Task: Add Noosa Mango Yoghurt to the cart.
Action: Mouse pressed left at (15, 126)
Screenshot: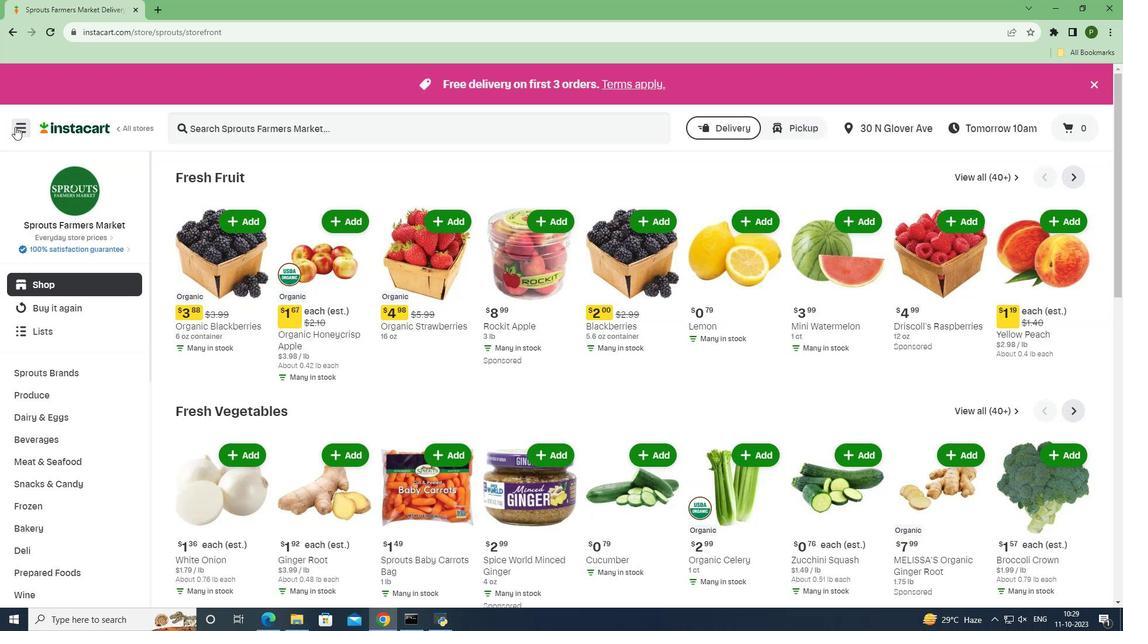 
Action: Mouse moved to (48, 298)
Screenshot: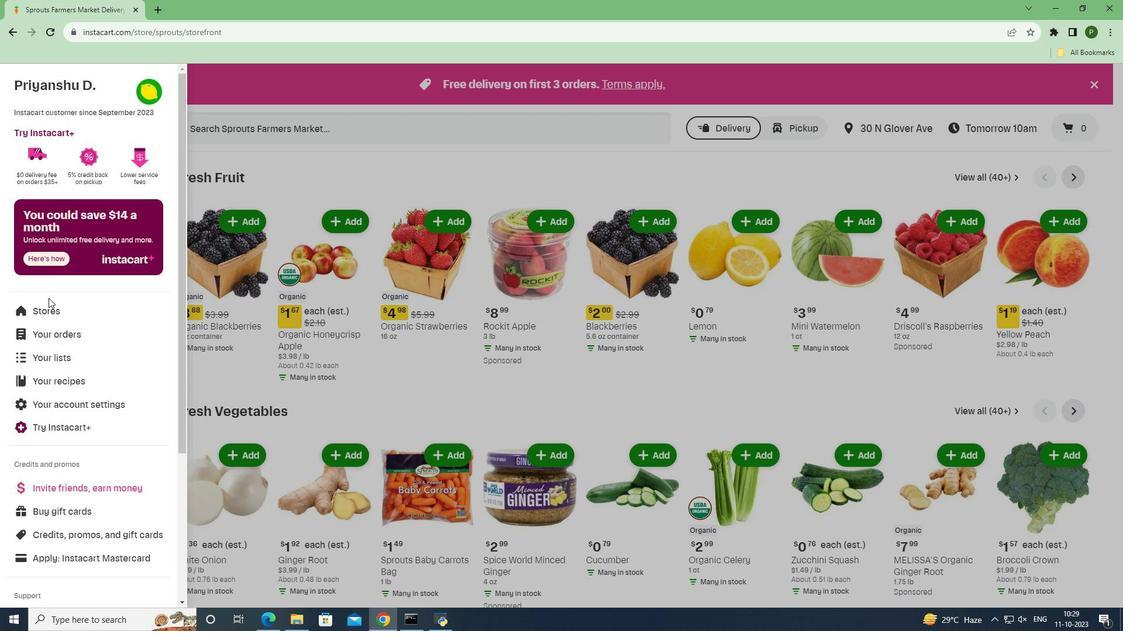 
Action: Mouse pressed left at (48, 298)
Screenshot: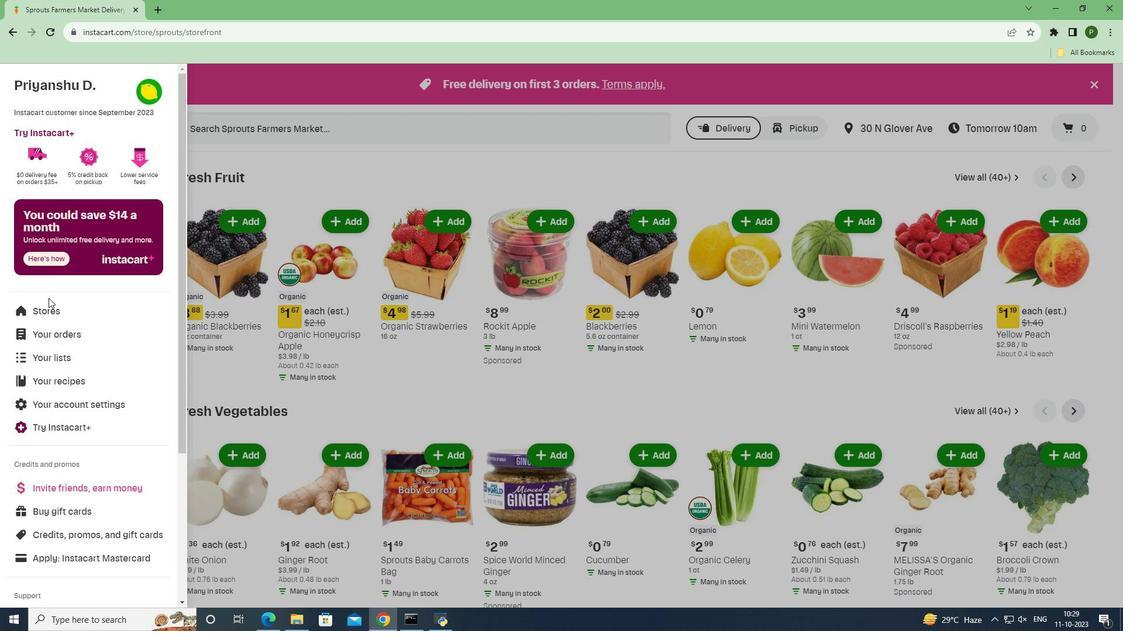 
Action: Mouse moved to (49, 306)
Screenshot: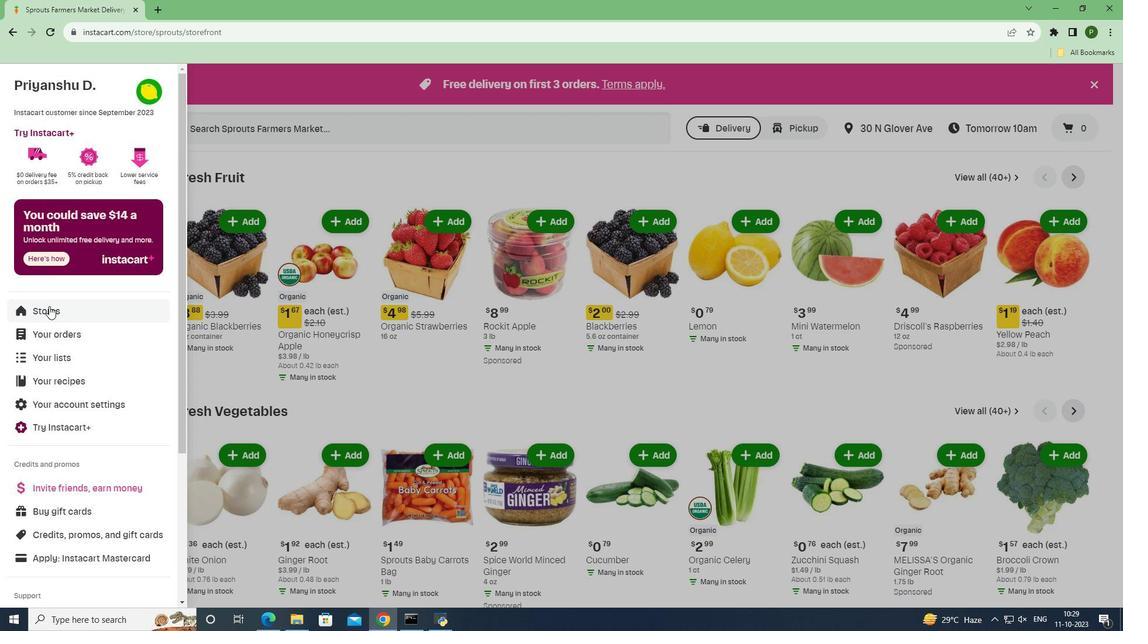 
Action: Mouse pressed left at (49, 306)
Screenshot: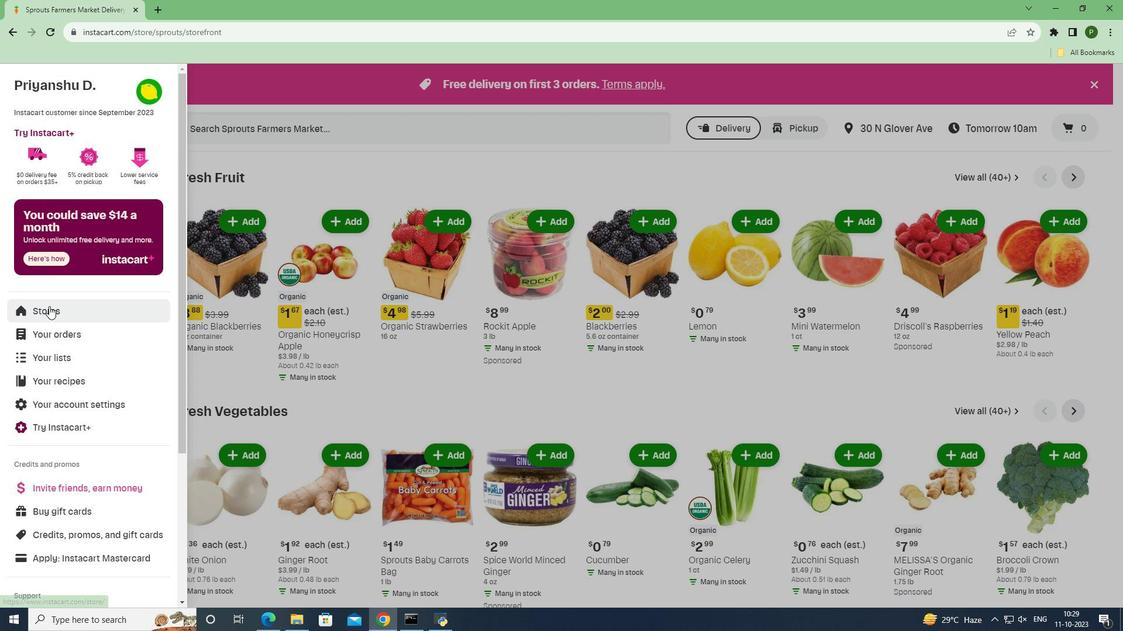 
Action: Mouse moved to (259, 140)
Screenshot: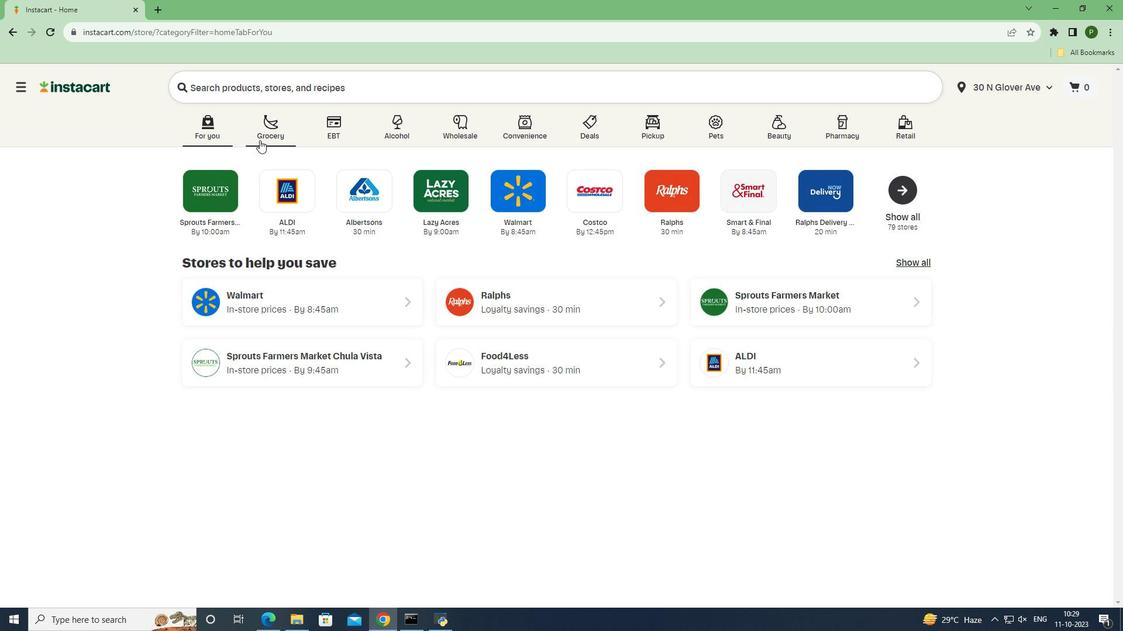 
Action: Mouse pressed left at (259, 140)
Screenshot: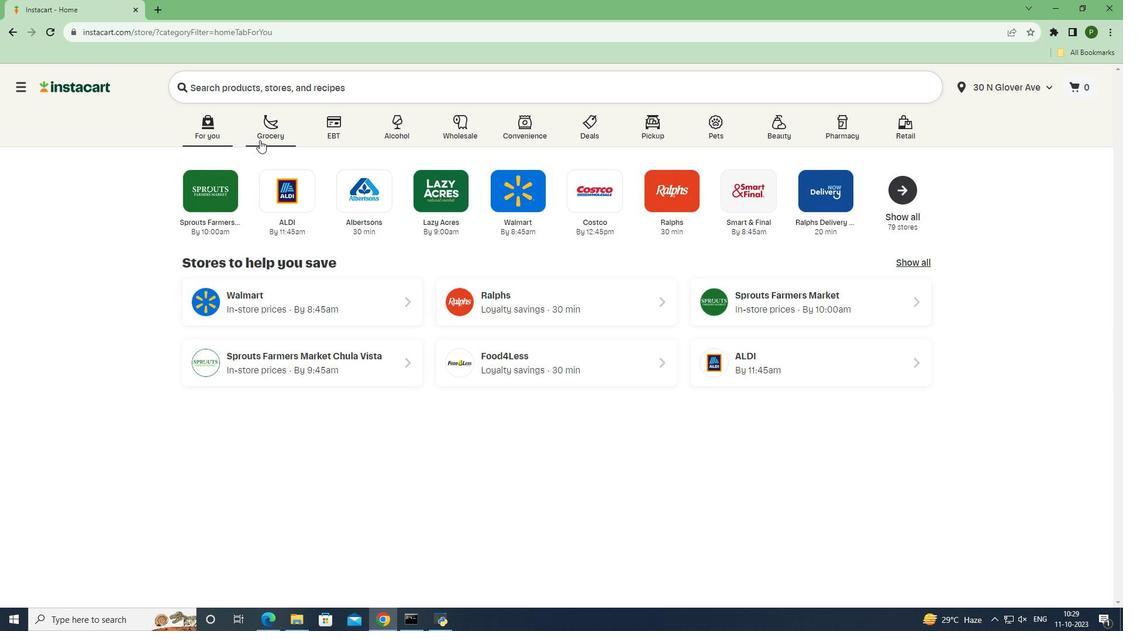 
Action: Mouse moved to (471, 267)
Screenshot: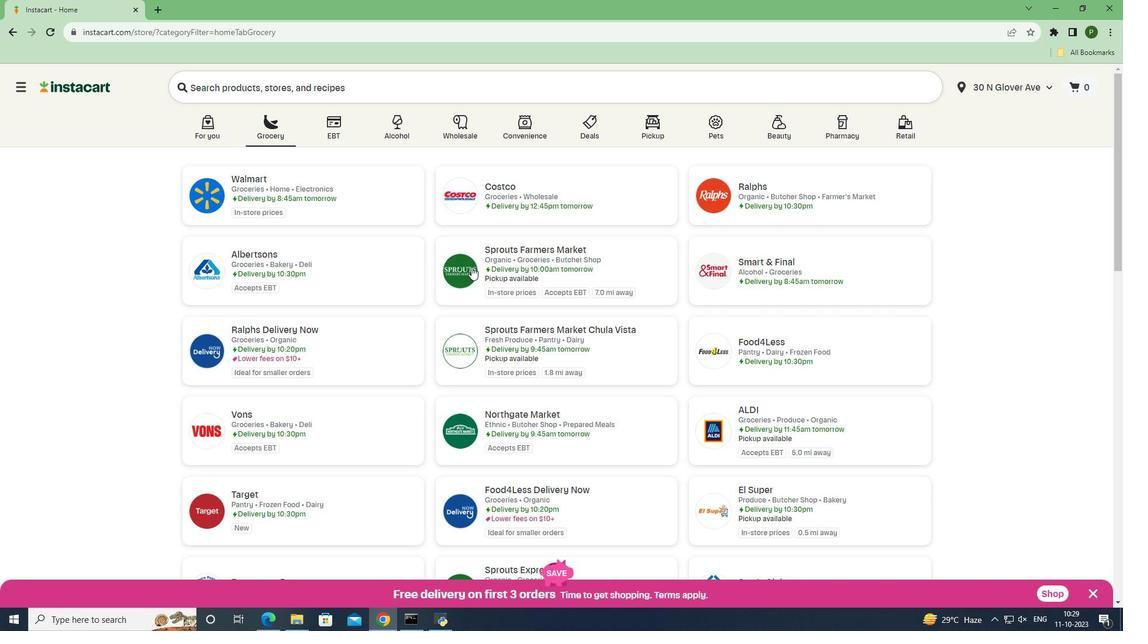 
Action: Mouse pressed left at (471, 267)
Screenshot: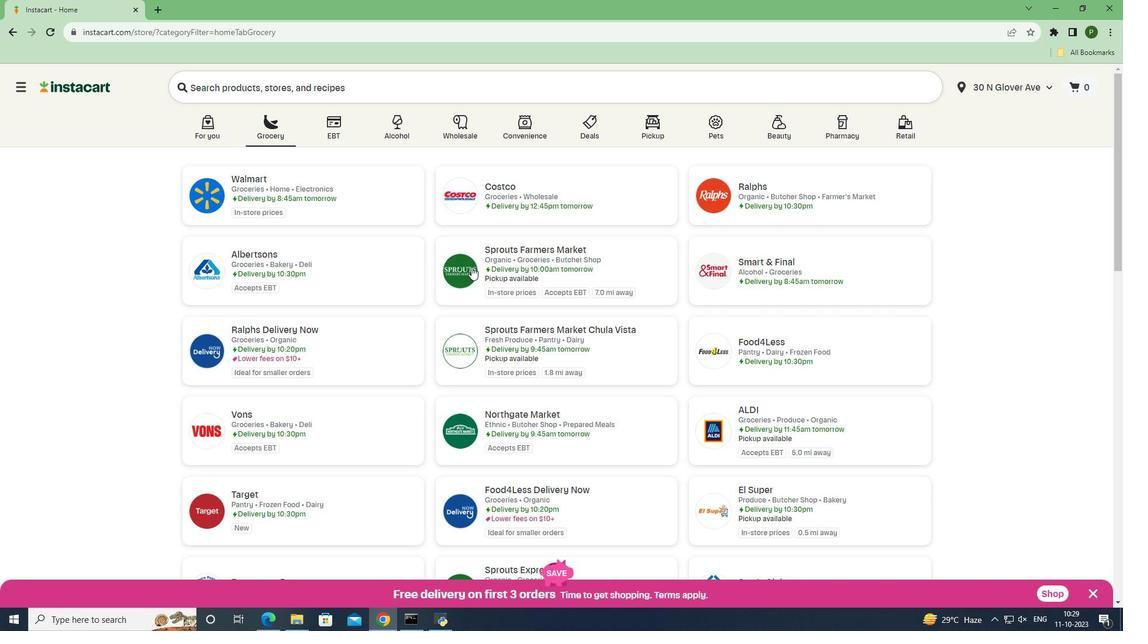 
Action: Mouse moved to (88, 420)
Screenshot: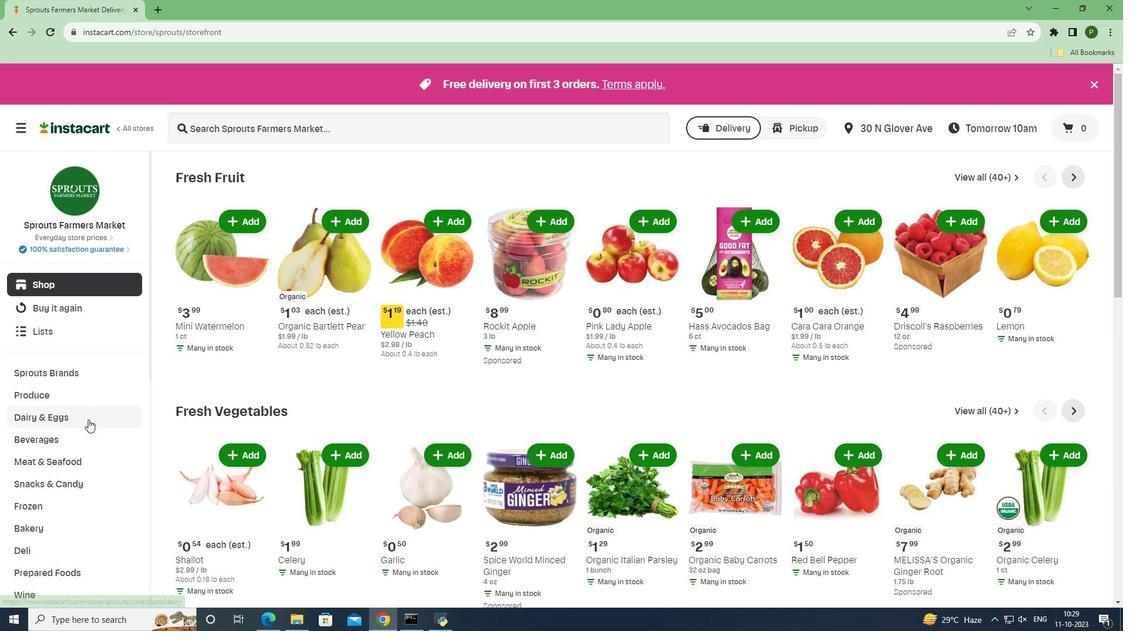 
Action: Mouse pressed left at (88, 420)
Screenshot: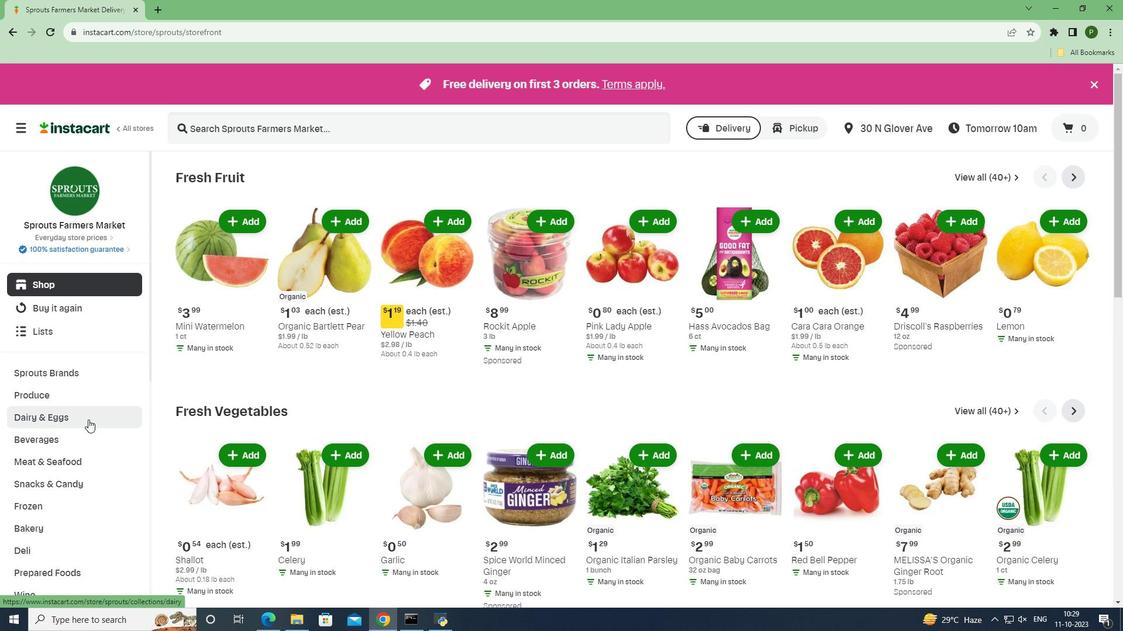 
Action: Mouse moved to (59, 507)
Screenshot: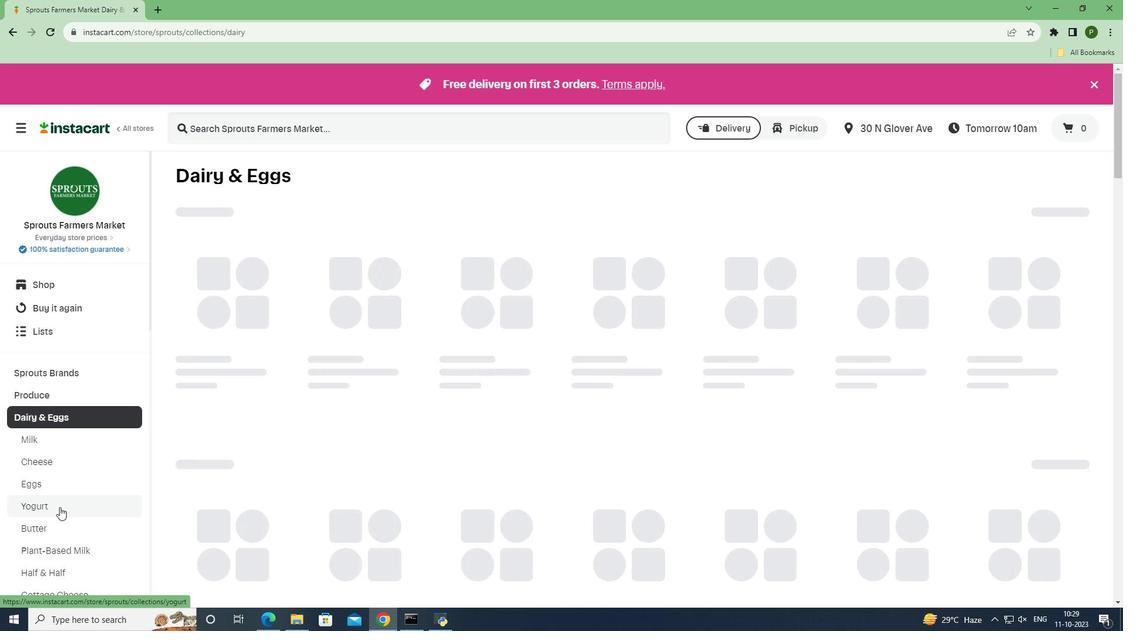 
Action: Mouse pressed left at (59, 507)
Screenshot: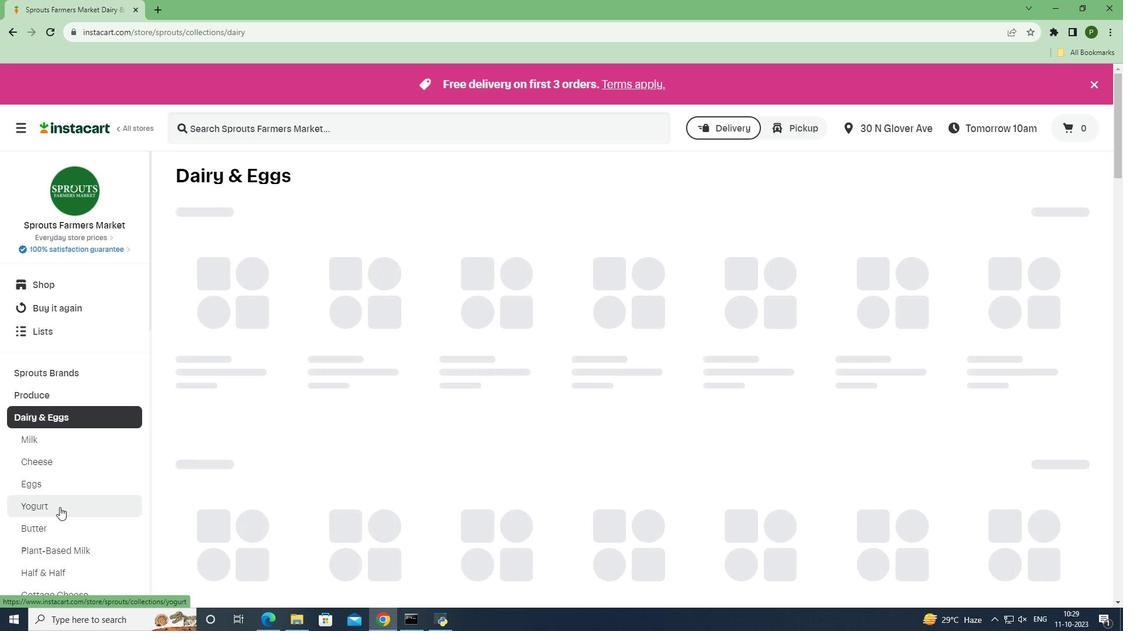 
Action: Mouse moved to (304, 133)
Screenshot: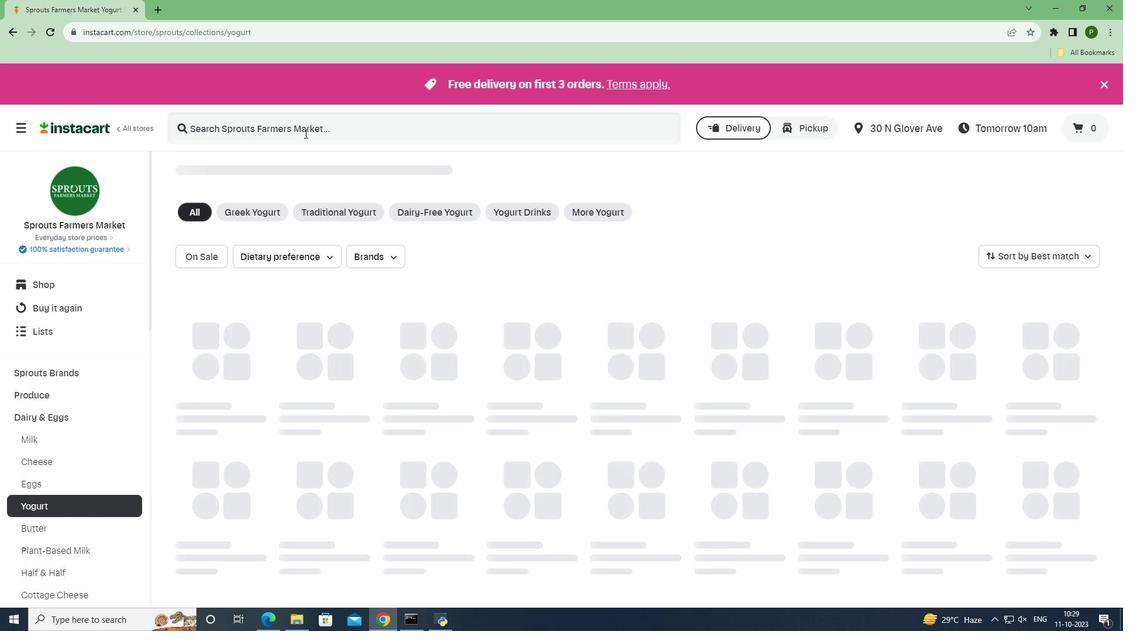 
Action: Mouse pressed left at (304, 133)
Screenshot: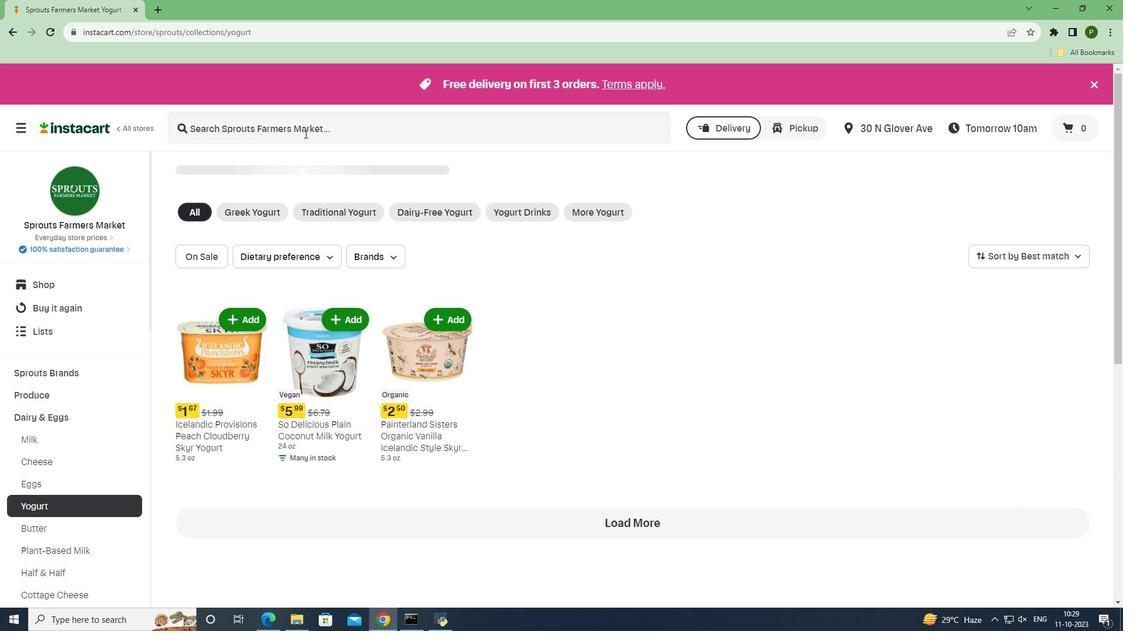
Action: Key pressed <Key.caps_lock>N<Key.caps_lock>oosa<Key.space><Key.caps_lock>MANGO<Key.space>Y<Key.caps_lock>oghurt<Key.space><Key.enter>
Screenshot: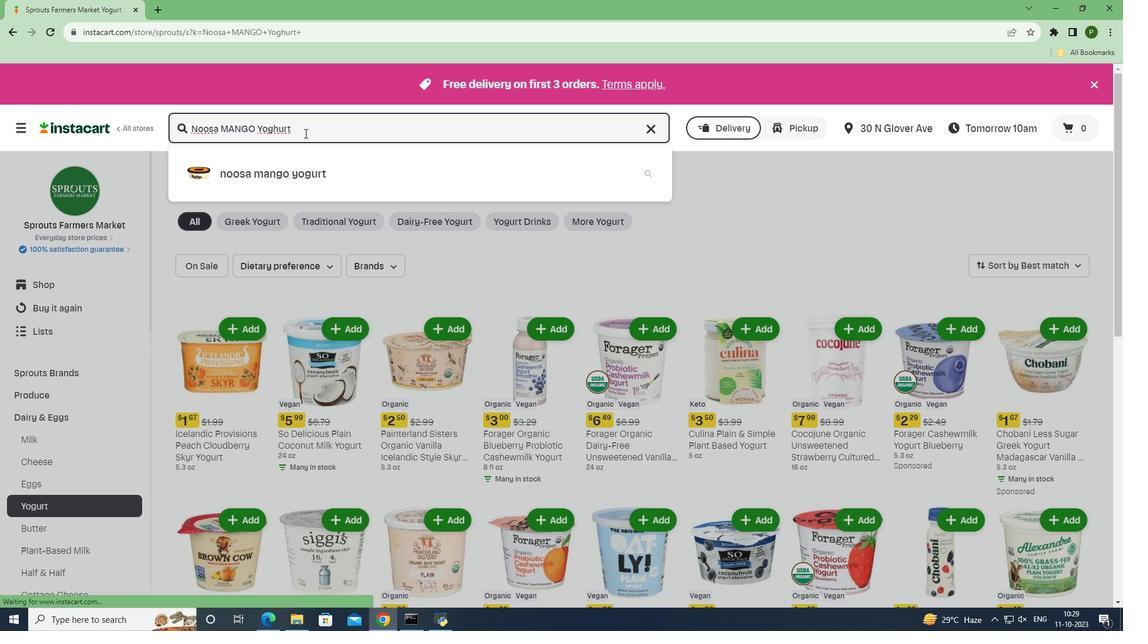 
Action: Mouse moved to (319, 245)
Screenshot: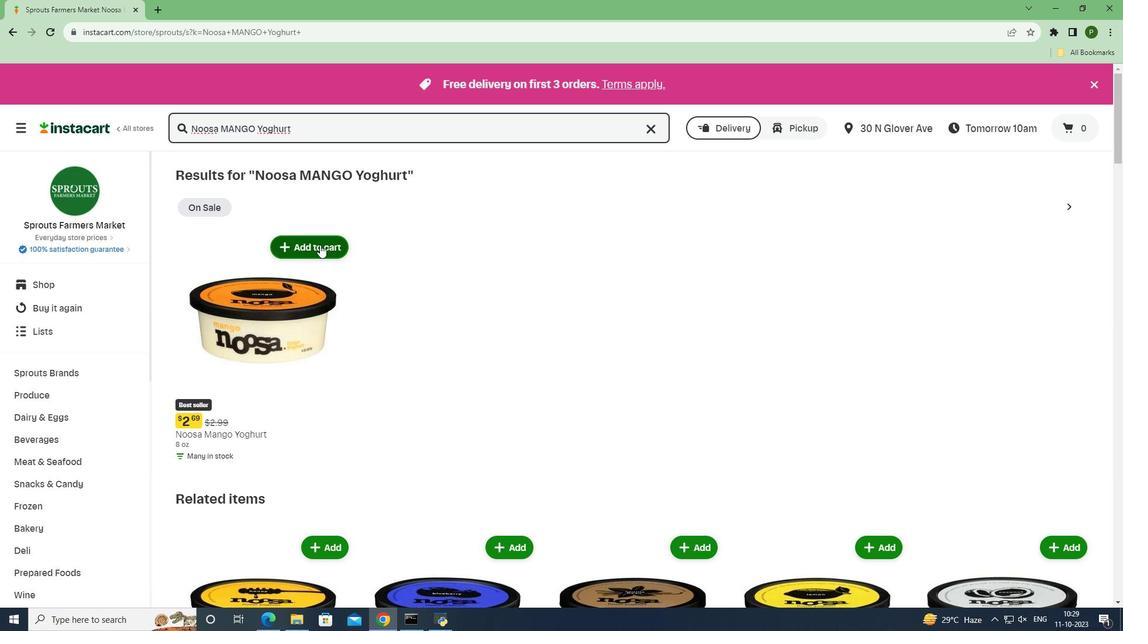 
Action: Mouse pressed left at (319, 245)
Screenshot: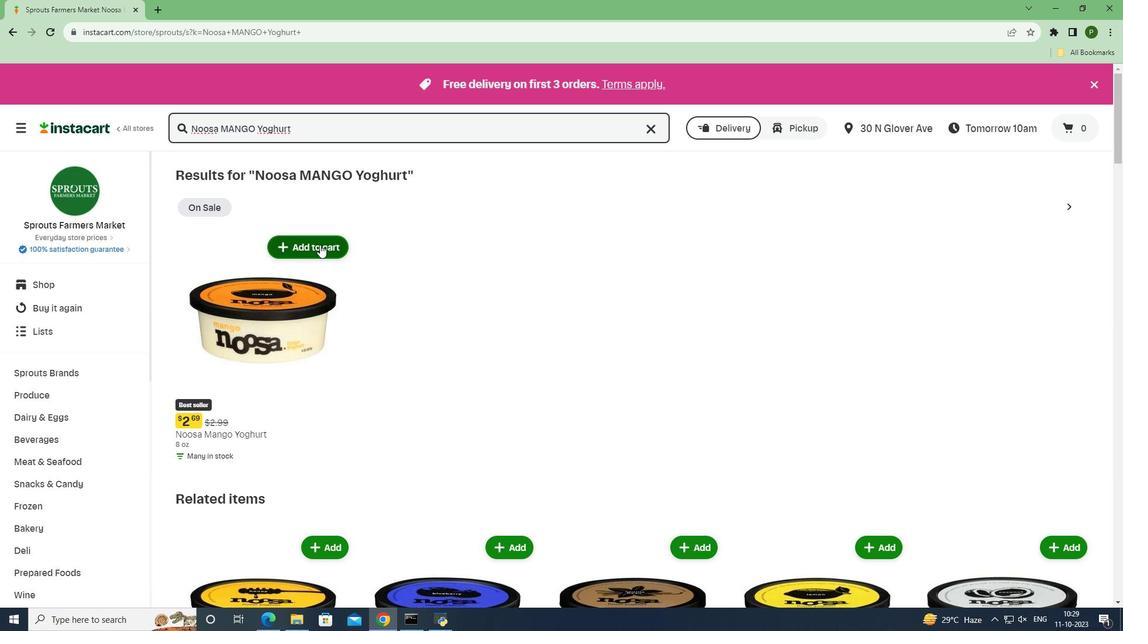 
Action: Mouse moved to (412, 321)
Screenshot: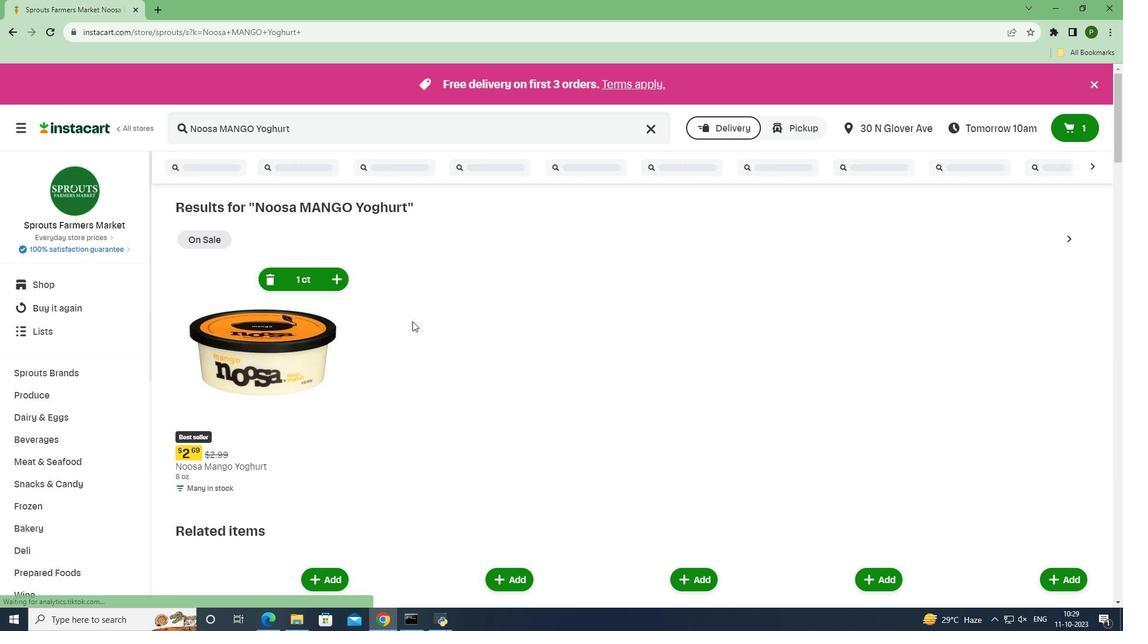 
